 Task: Show the manage settings.
Action: Mouse moved to (702, 99)
Screenshot: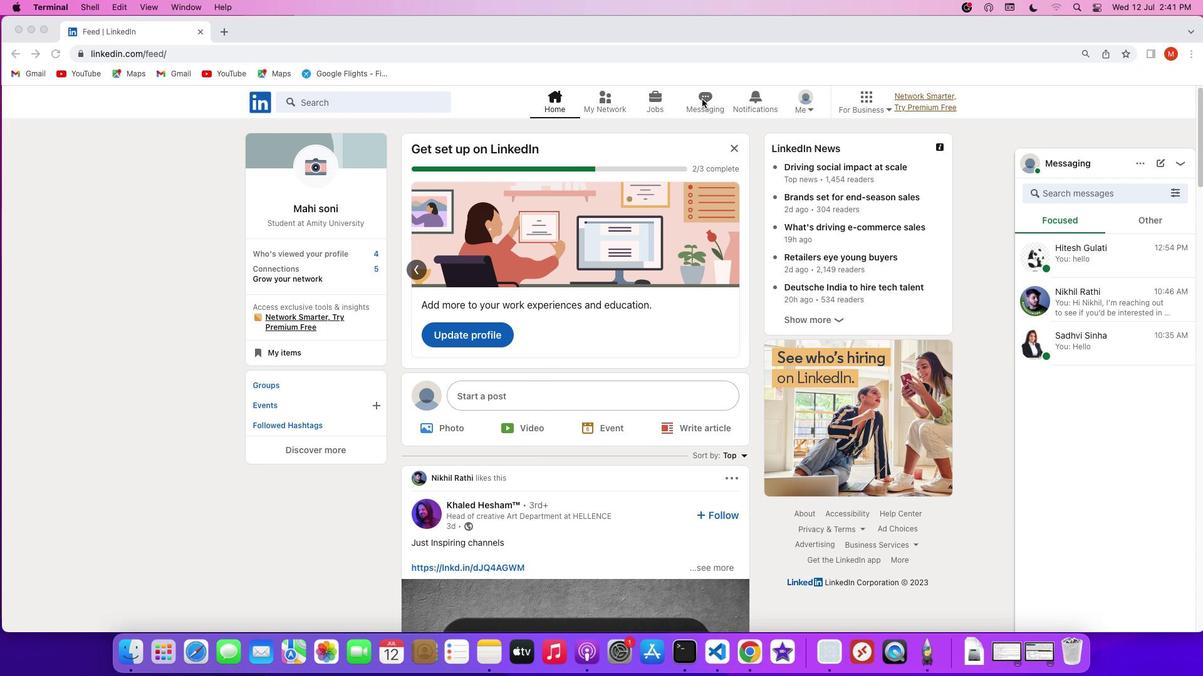 
Action: Mouse pressed left at (702, 99)
Screenshot: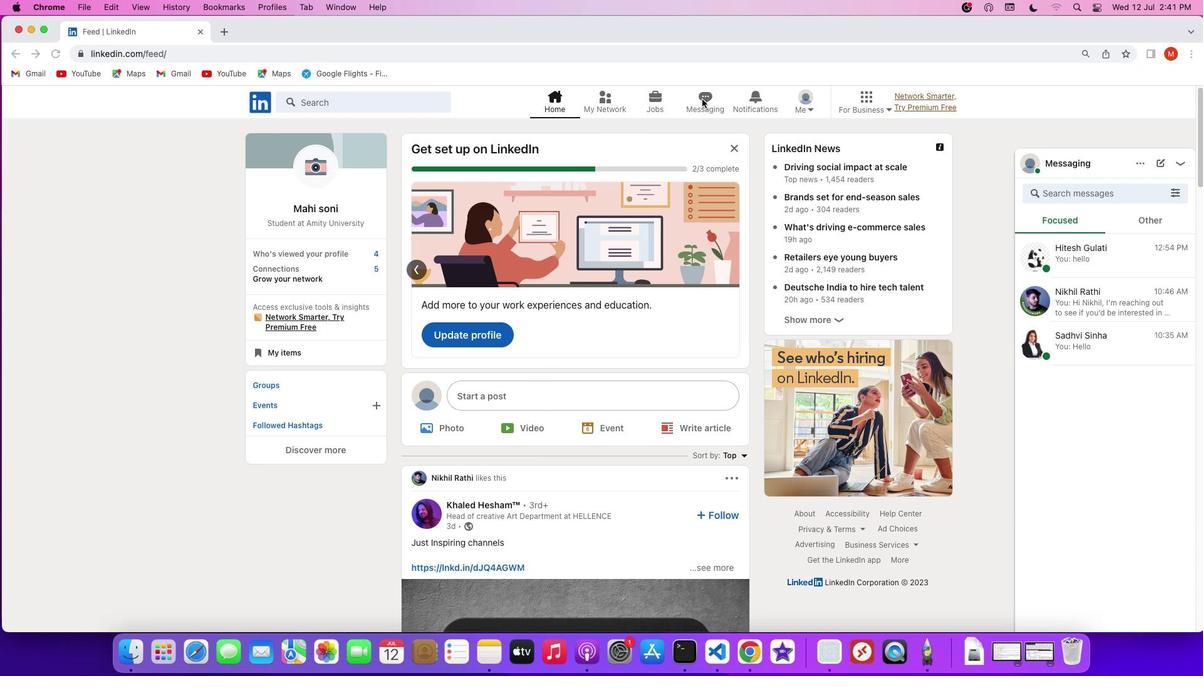 
Action: Mouse pressed left at (702, 99)
Screenshot: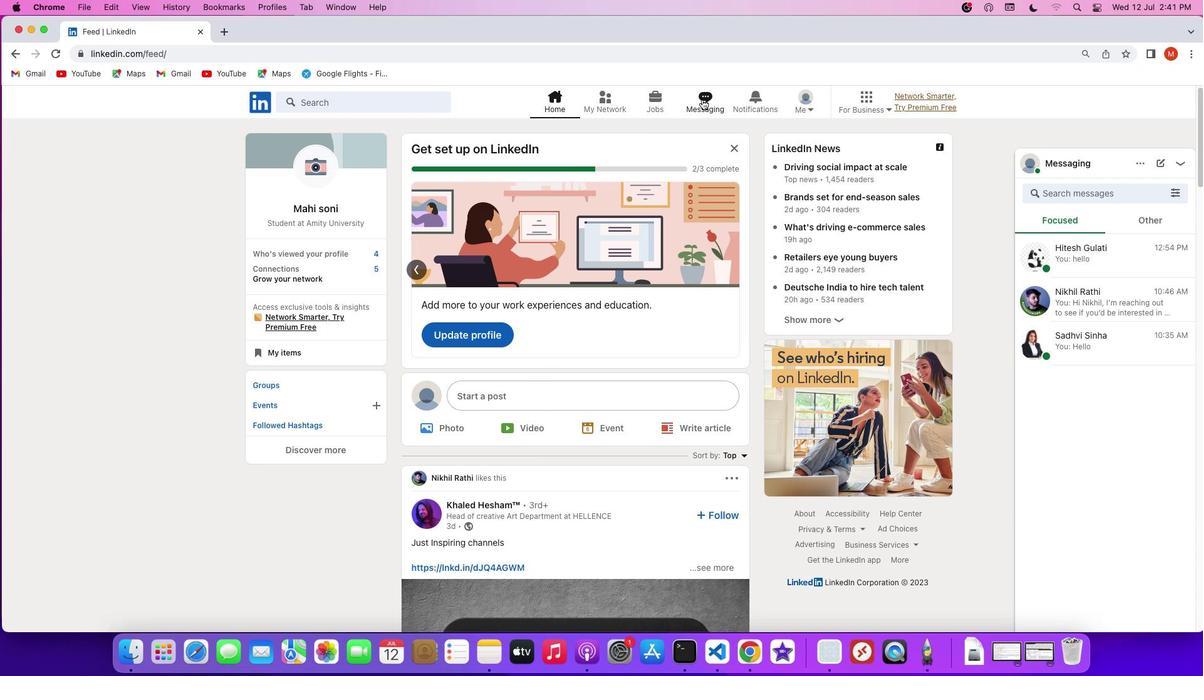 
Action: Mouse moved to (396, 145)
Screenshot: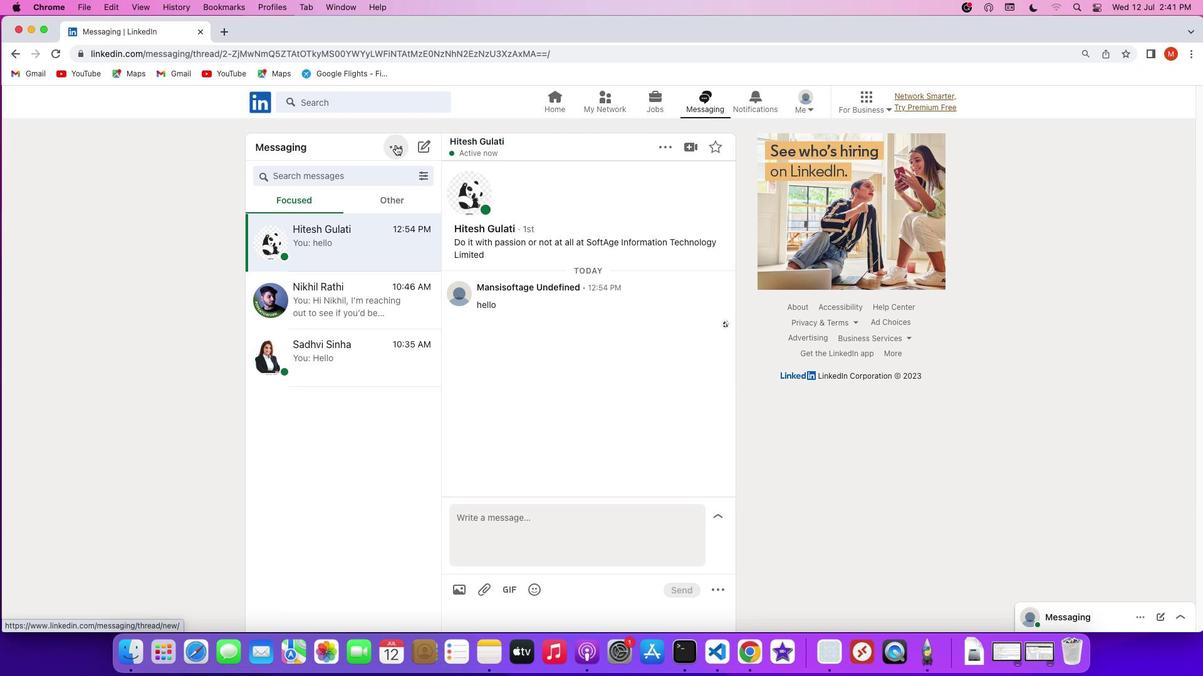 
Action: Mouse pressed left at (396, 145)
Screenshot: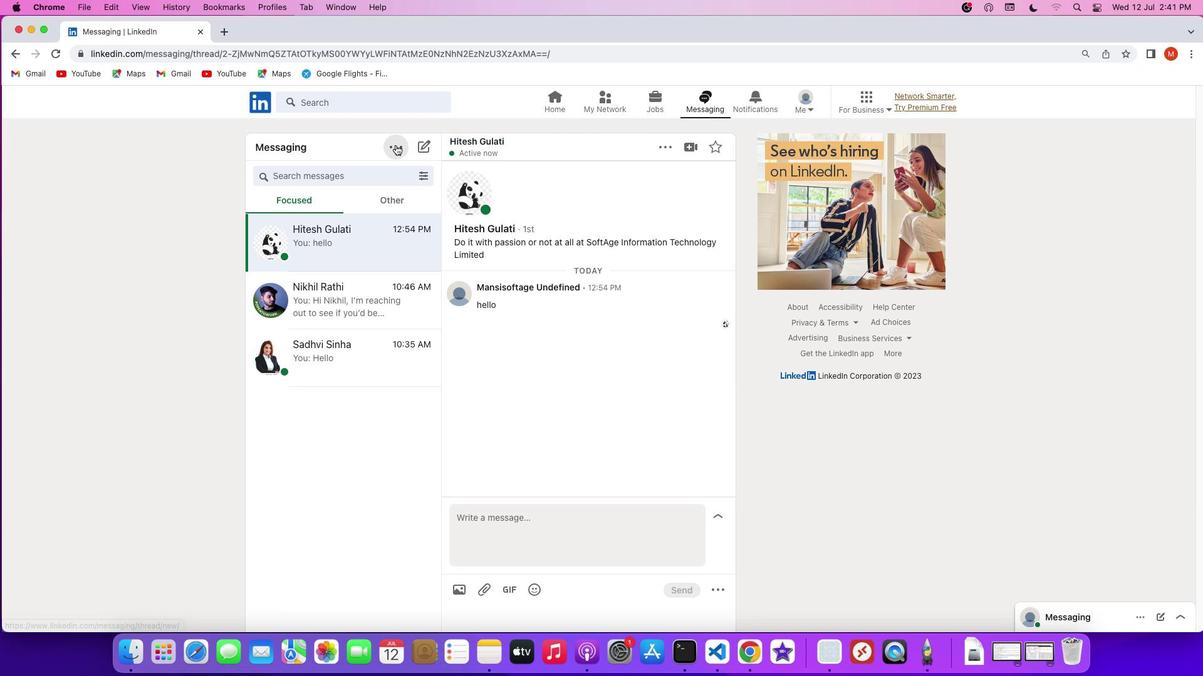 
Action: Mouse moved to (356, 221)
Screenshot: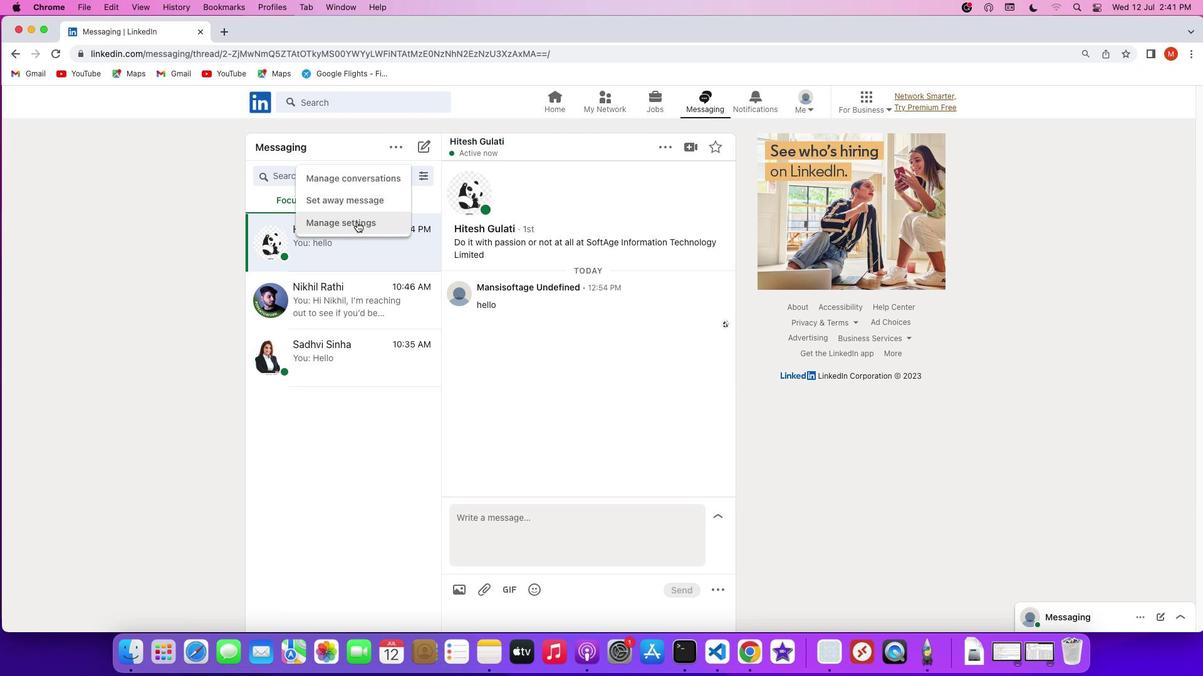 
Action: Mouse pressed left at (356, 221)
Screenshot: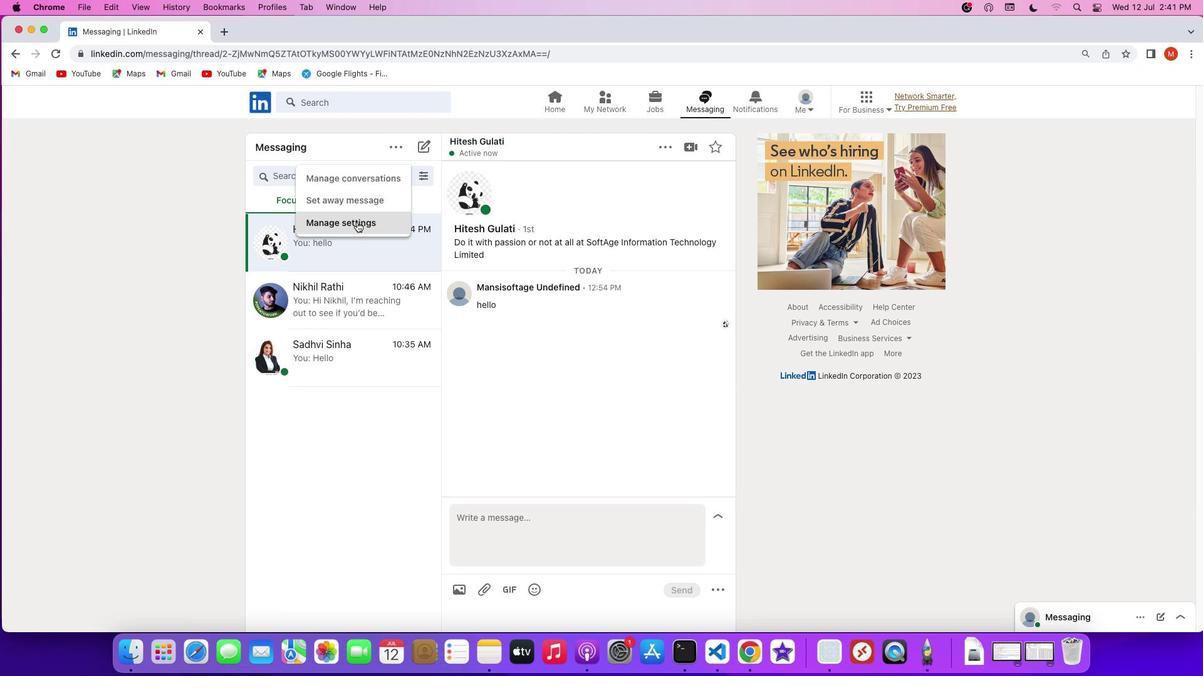 
